 Task: In the Company fuji-tv.co.jp, Log call with description : 'Engaged in a call with a potential client interested in our expertise.'; Select call outcome: 'Busy '; Select call Direction: Inbound; Add date: '19 August, 2023' and time 10:30:AM. Logged in from softage.1@softage.net
Action: Mouse moved to (96, 63)
Screenshot: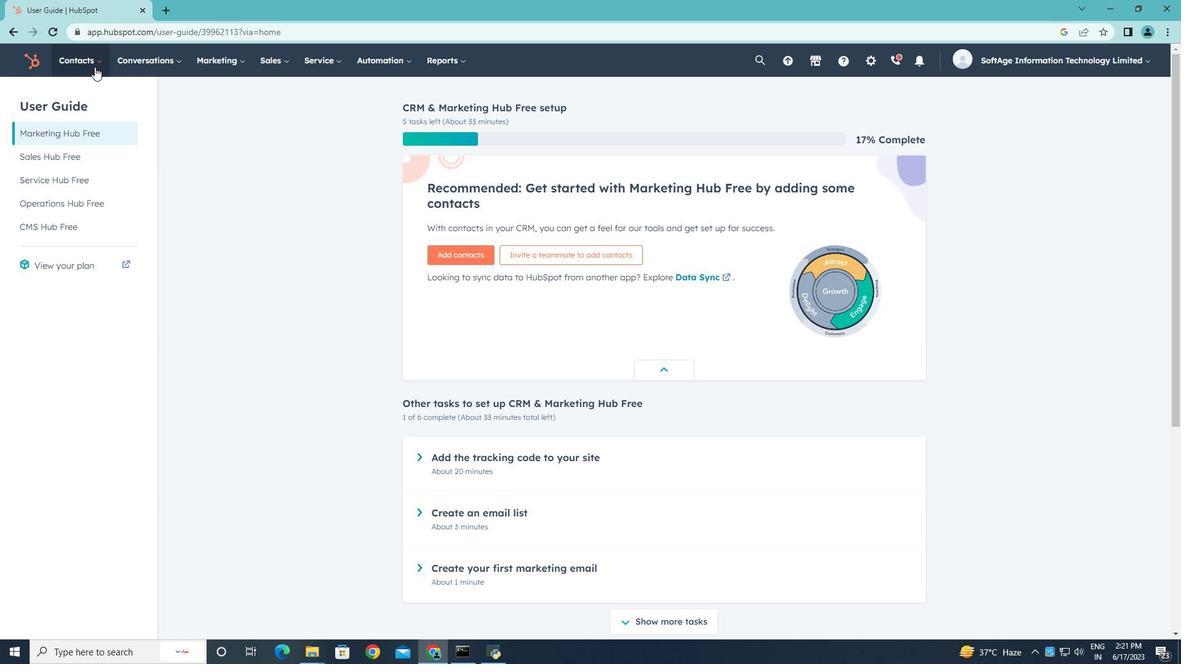 
Action: Mouse pressed left at (96, 63)
Screenshot: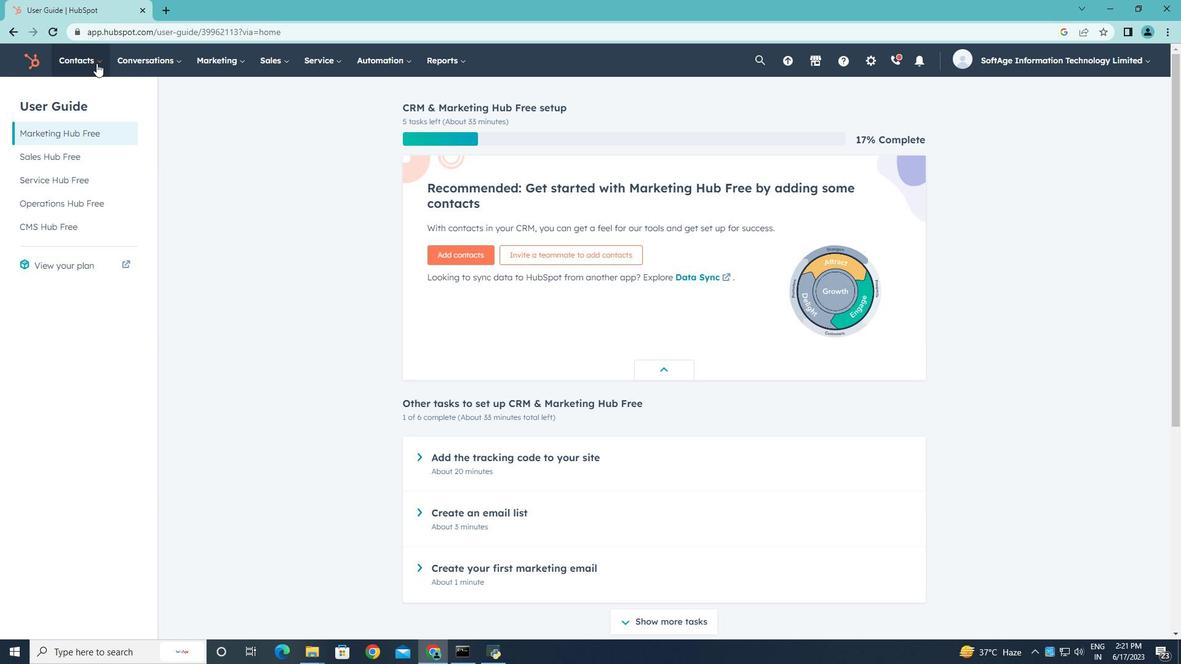 
Action: Mouse moved to (90, 115)
Screenshot: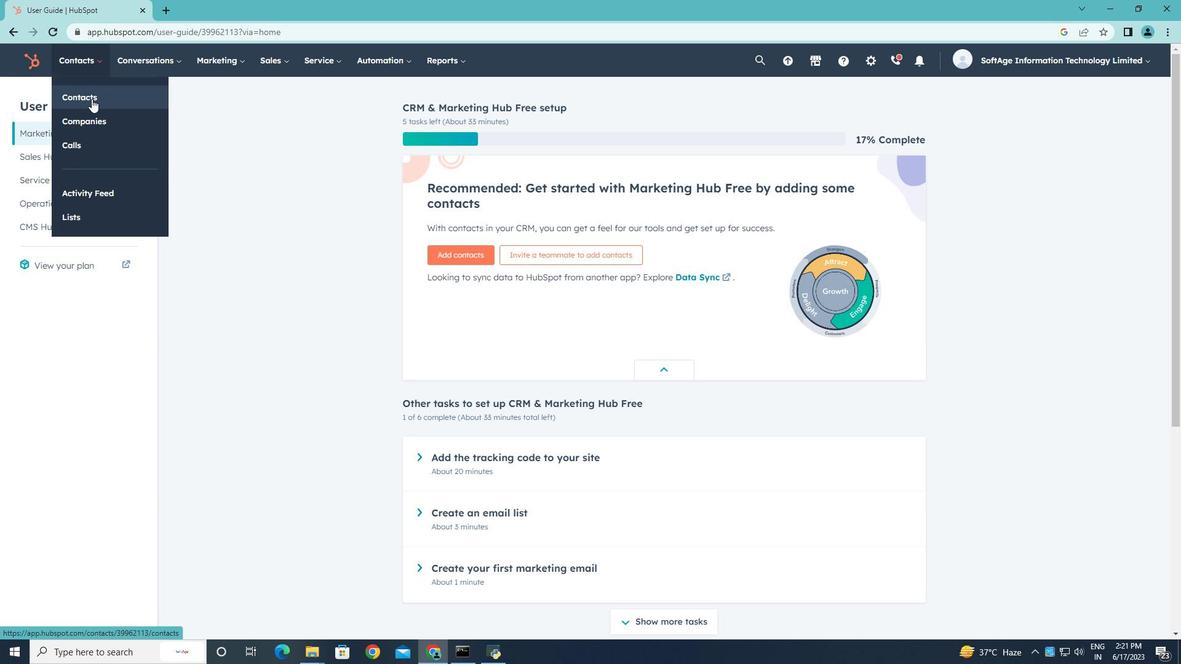 
Action: Mouse pressed left at (90, 115)
Screenshot: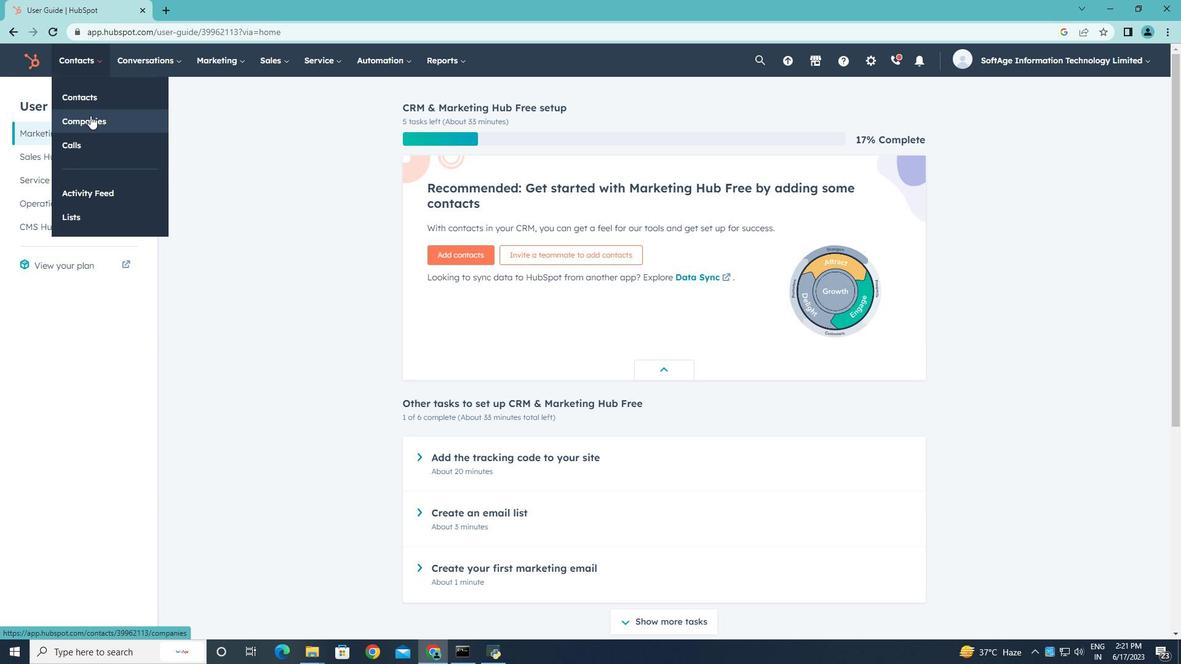 
Action: Mouse moved to (86, 201)
Screenshot: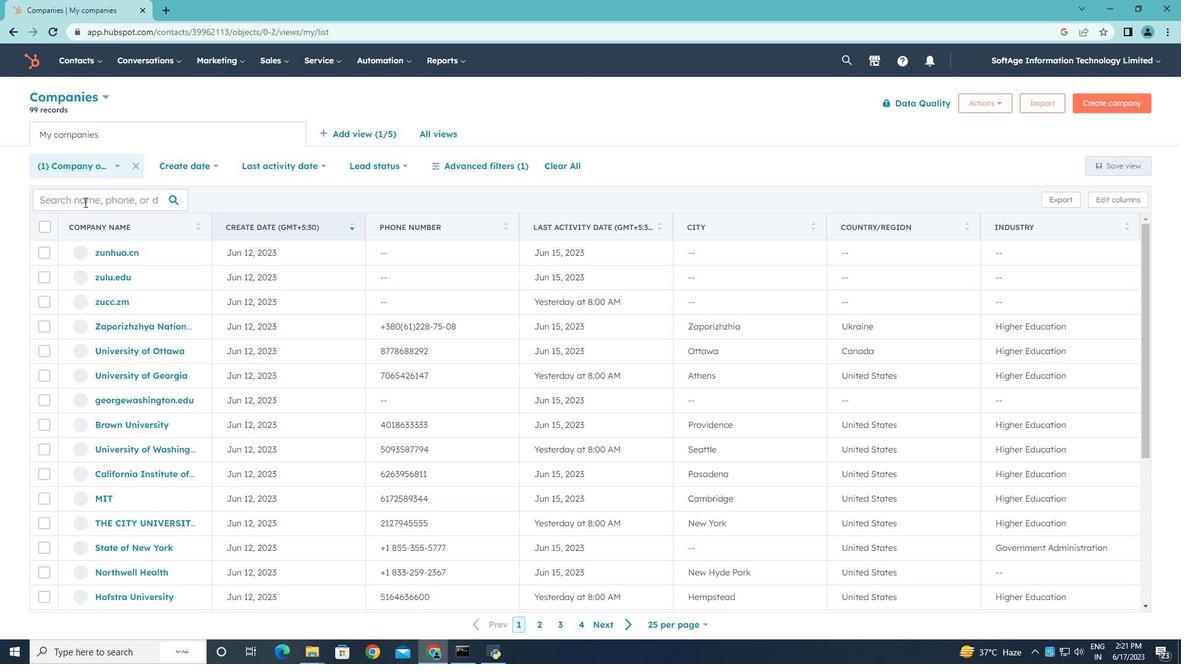 
Action: Mouse pressed left at (86, 201)
Screenshot: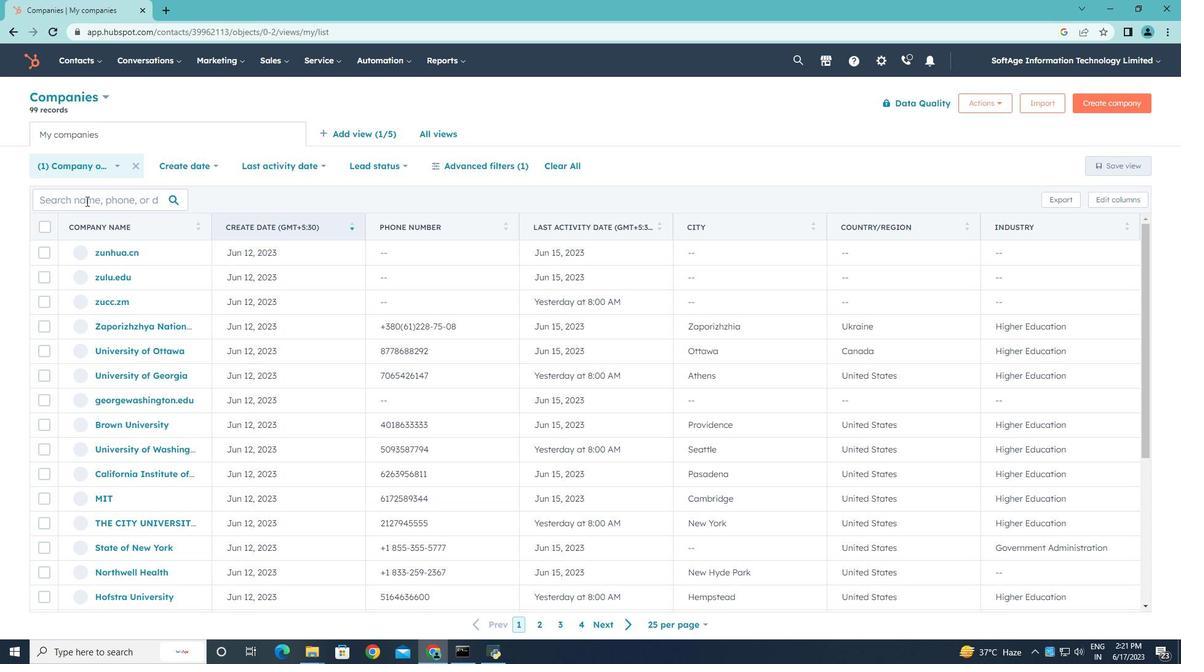 
Action: Key pressed fuji-tv.co.jp
Screenshot: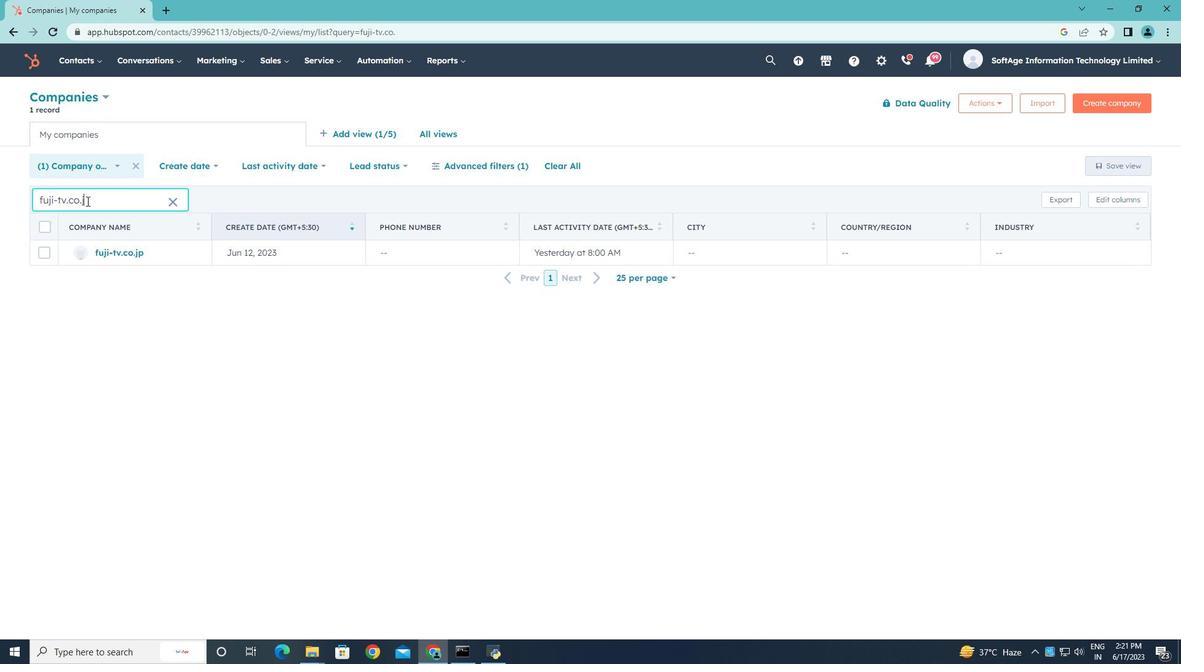 
Action: Mouse moved to (120, 252)
Screenshot: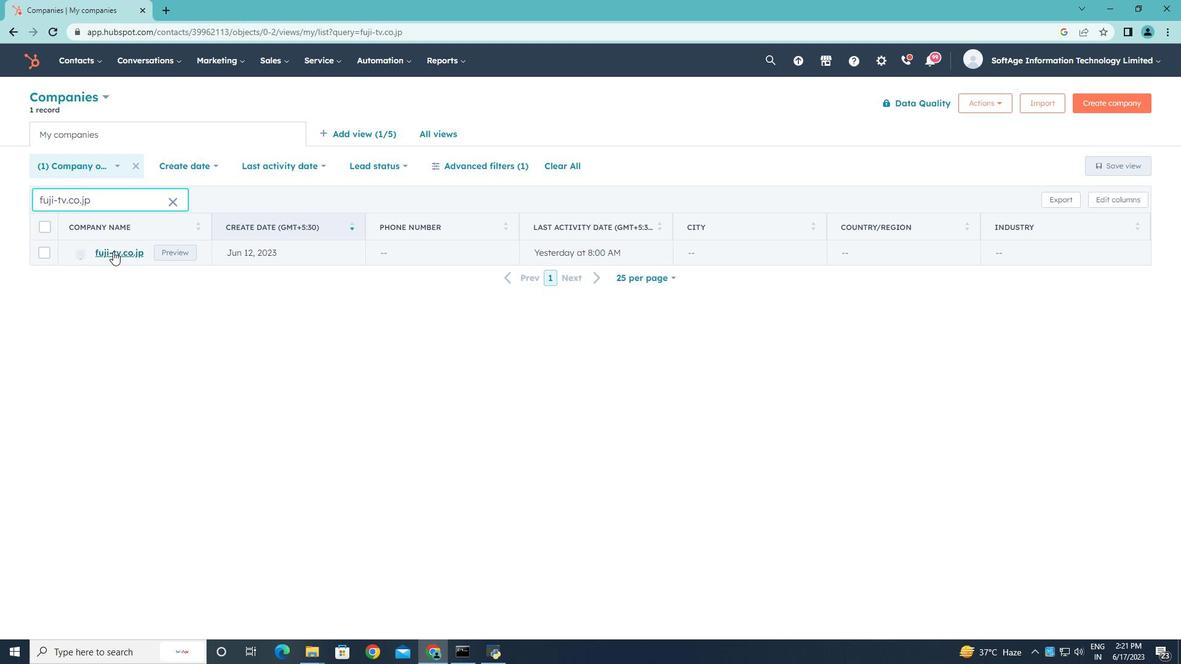 
Action: Mouse pressed left at (120, 252)
Screenshot: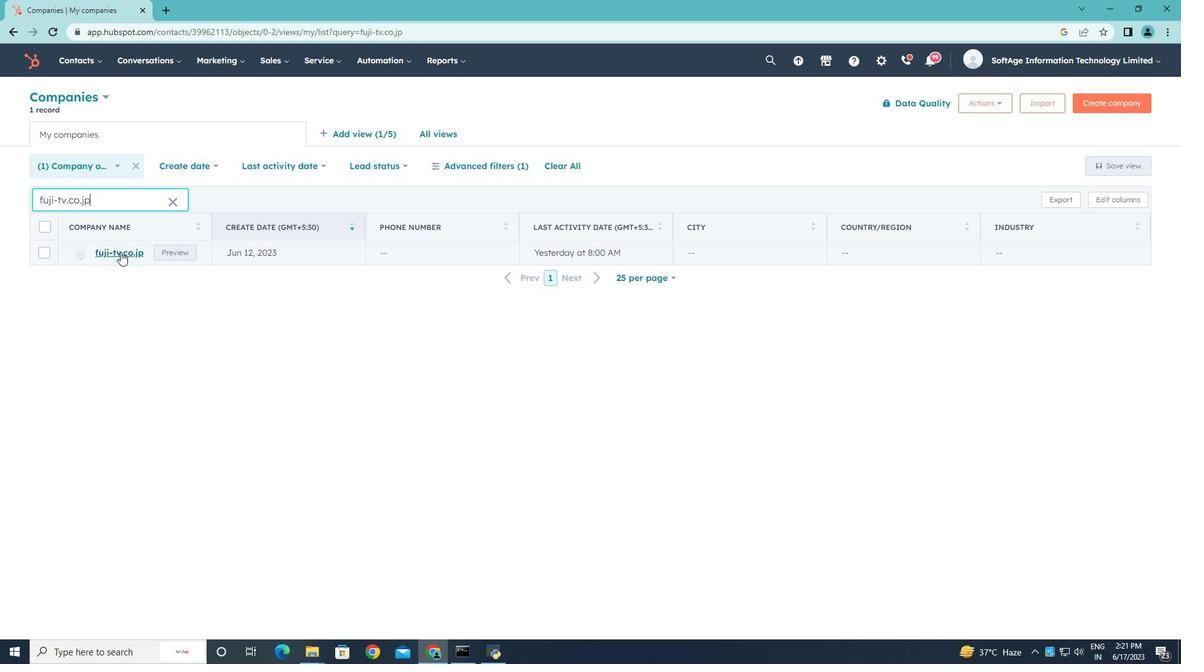 
Action: Mouse moved to (241, 205)
Screenshot: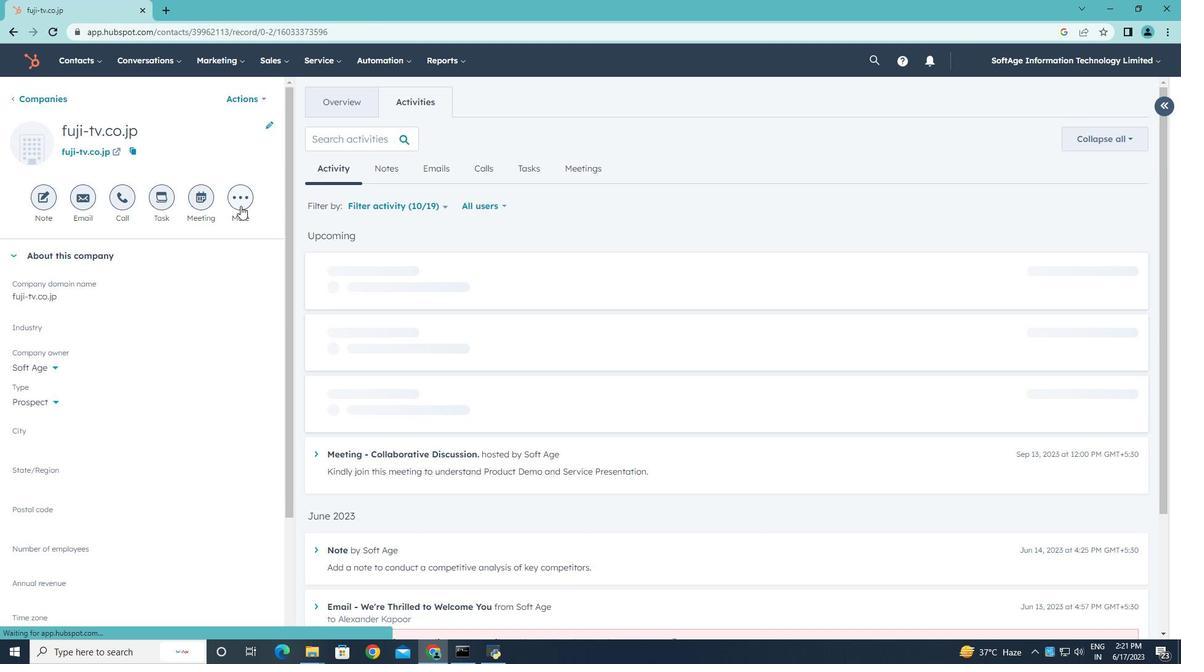 
Action: Mouse pressed left at (241, 205)
Screenshot: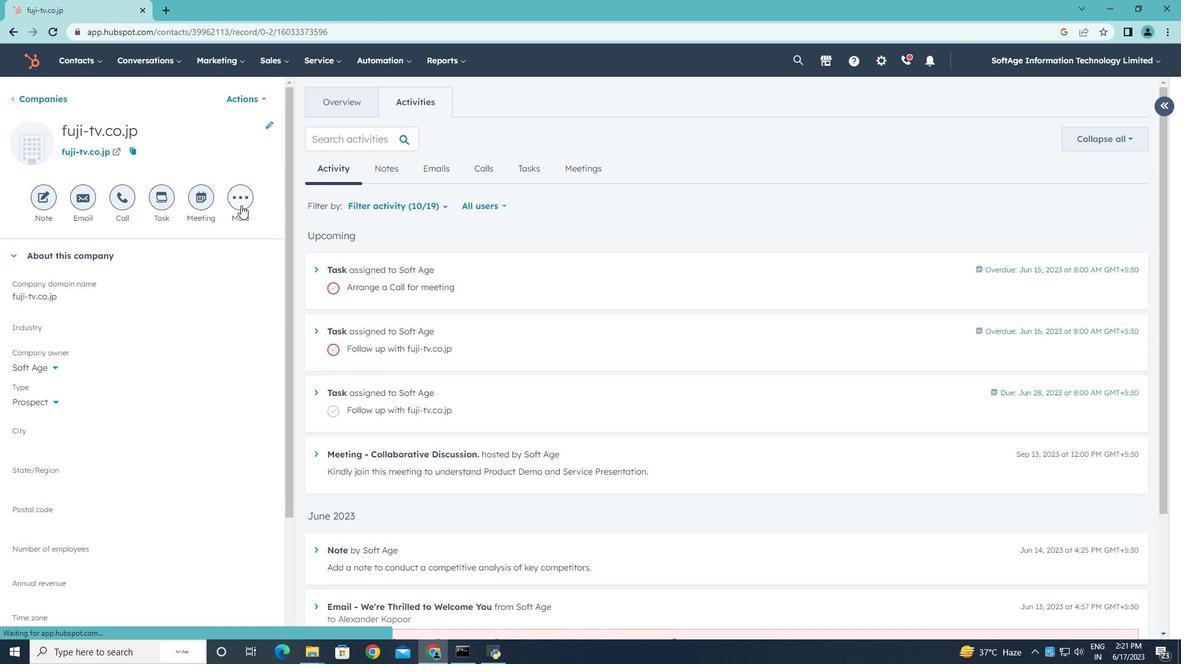 
Action: Mouse moved to (226, 300)
Screenshot: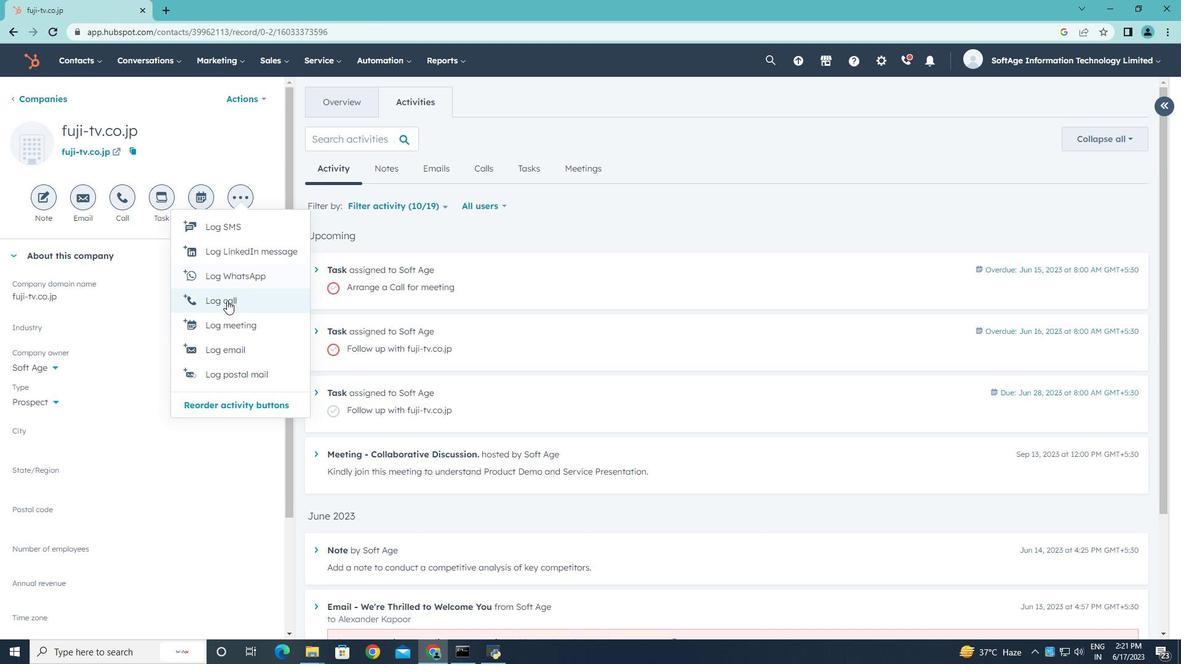 
Action: Mouse pressed left at (226, 300)
Screenshot: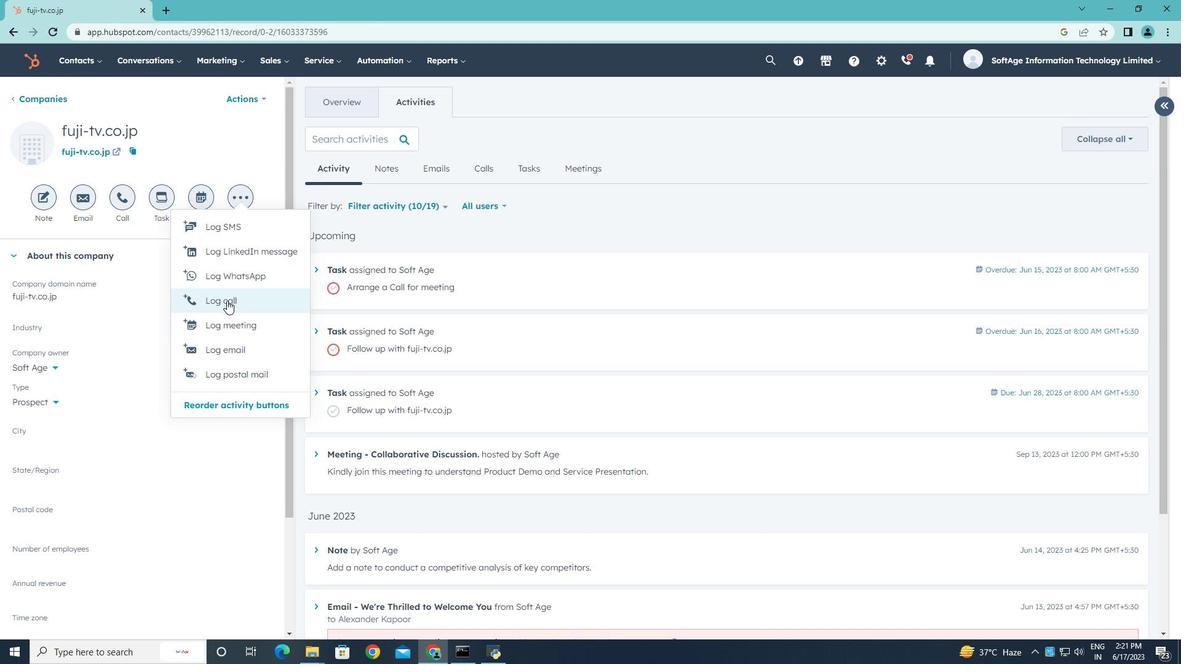 
Action: Key pressed <Key.shift>Engaged<Key.space>in<Key.space>a<Key.space>call<Key.space>with<Key.space>a<Key.space>potential<Key.space>client<Key.space>interested<Key.space>in<Key.space>our<Key.space>expertise.
Screenshot: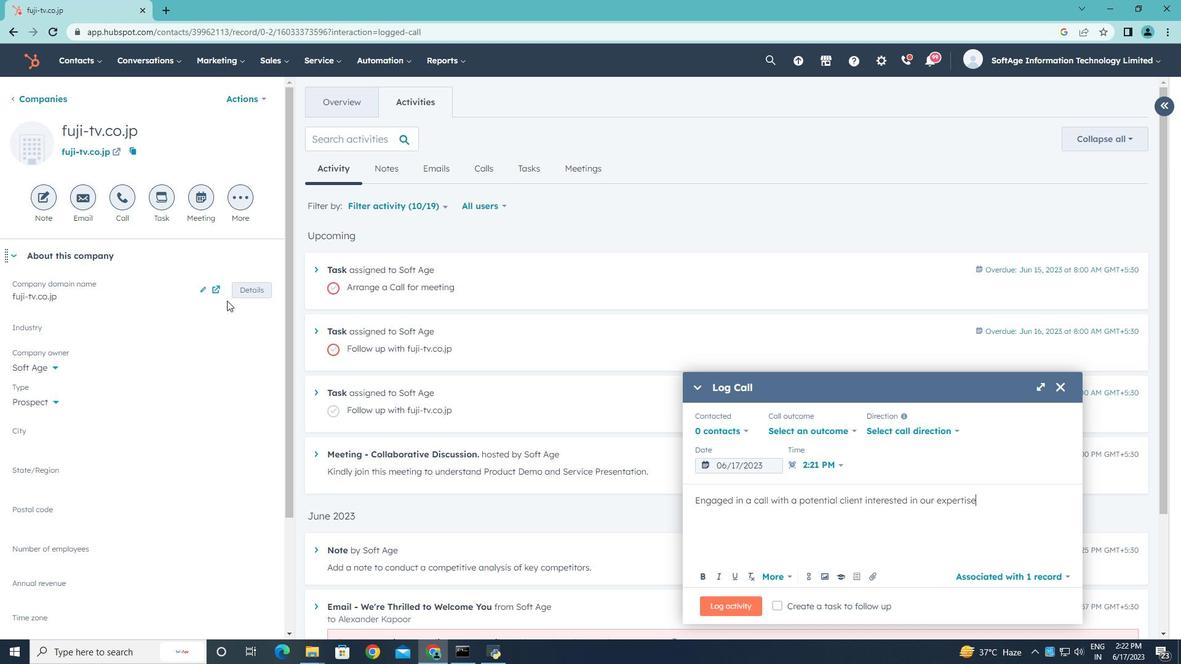 
Action: Mouse moved to (851, 429)
Screenshot: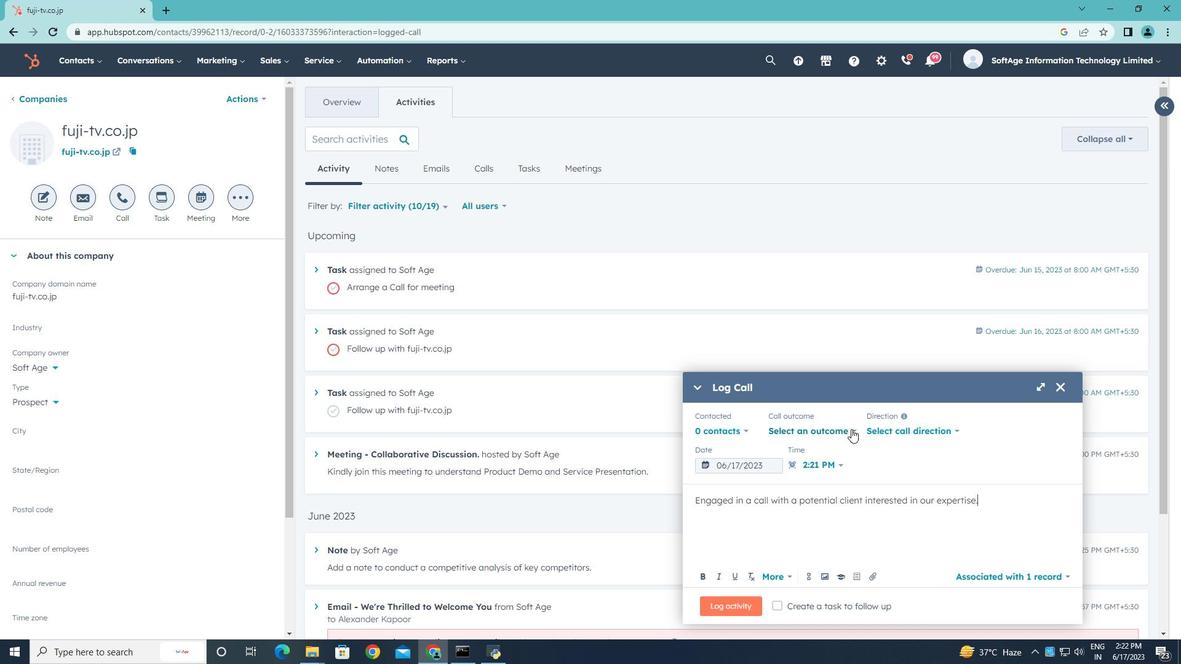 
Action: Mouse pressed left at (851, 429)
Screenshot: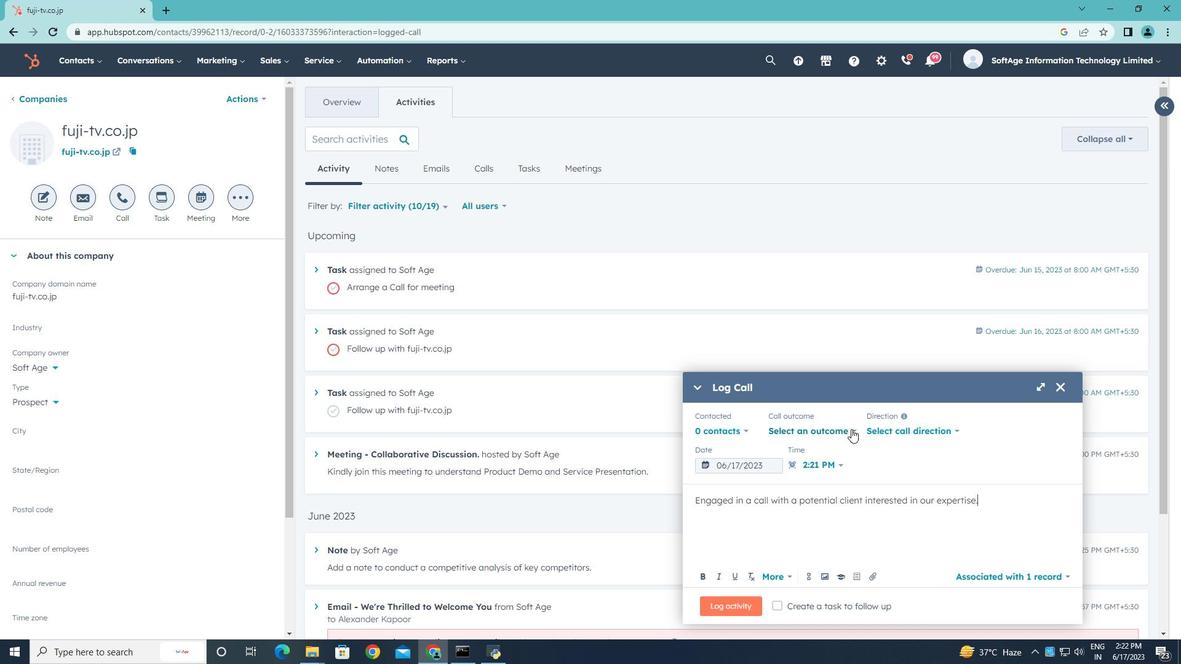 
Action: Mouse moved to (822, 461)
Screenshot: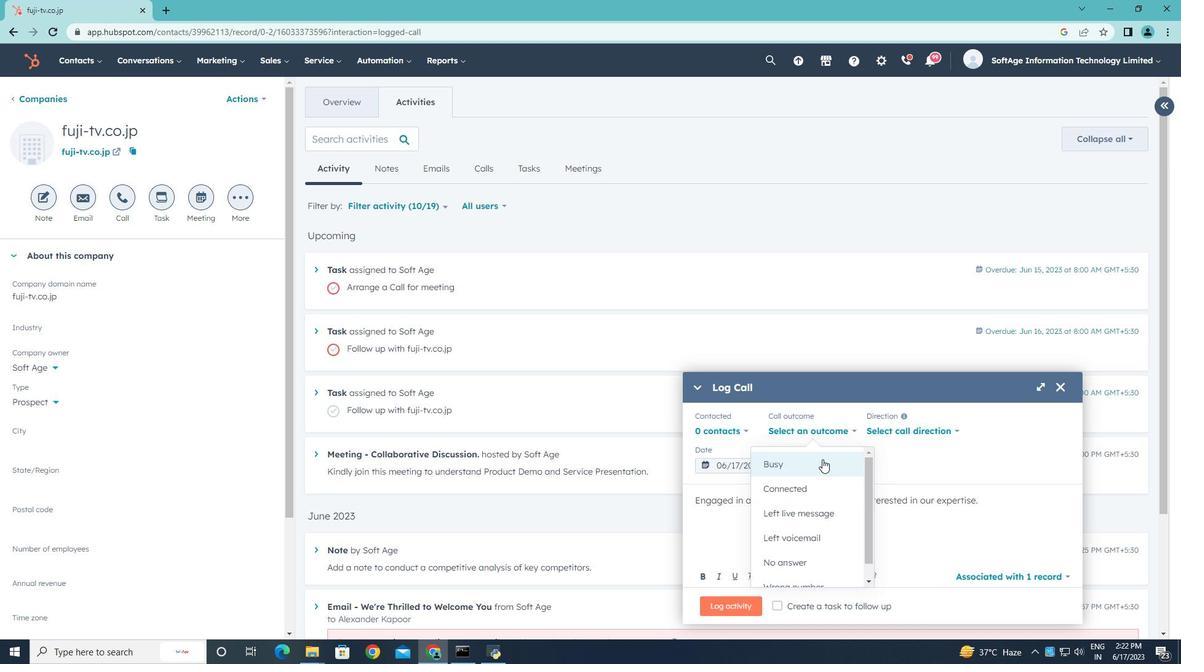 
Action: Mouse pressed left at (822, 461)
Screenshot: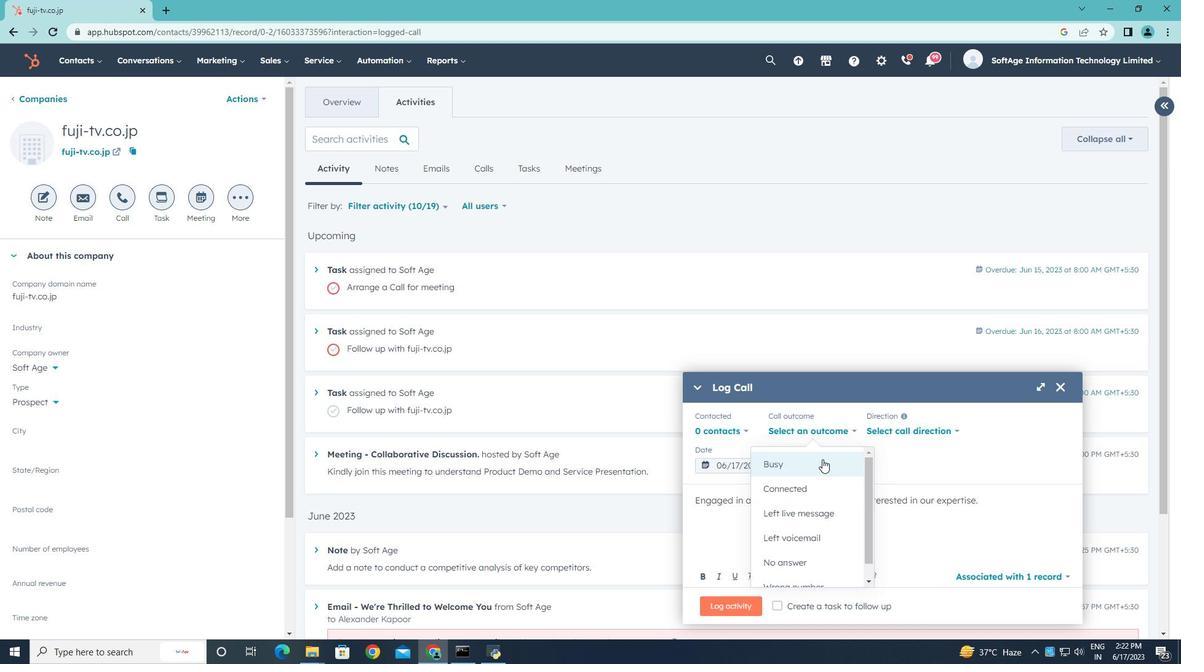 
Action: Mouse moved to (898, 431)
Screenshot: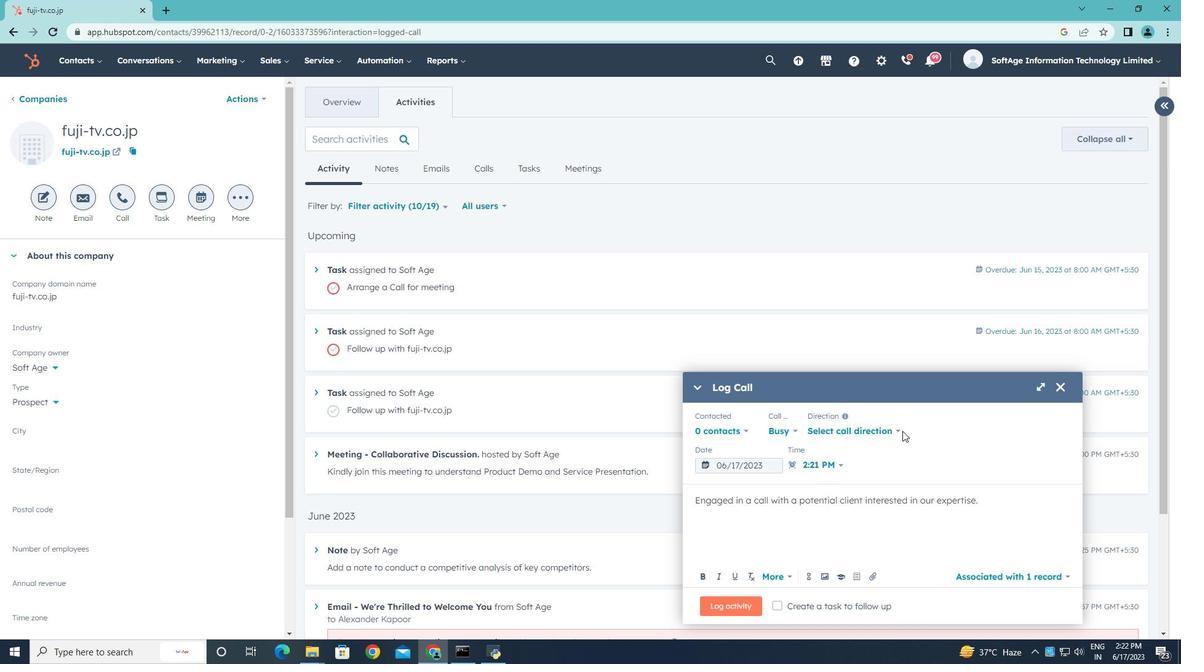 
Action: Mouse pressed left at (898, 431)
Screenshot: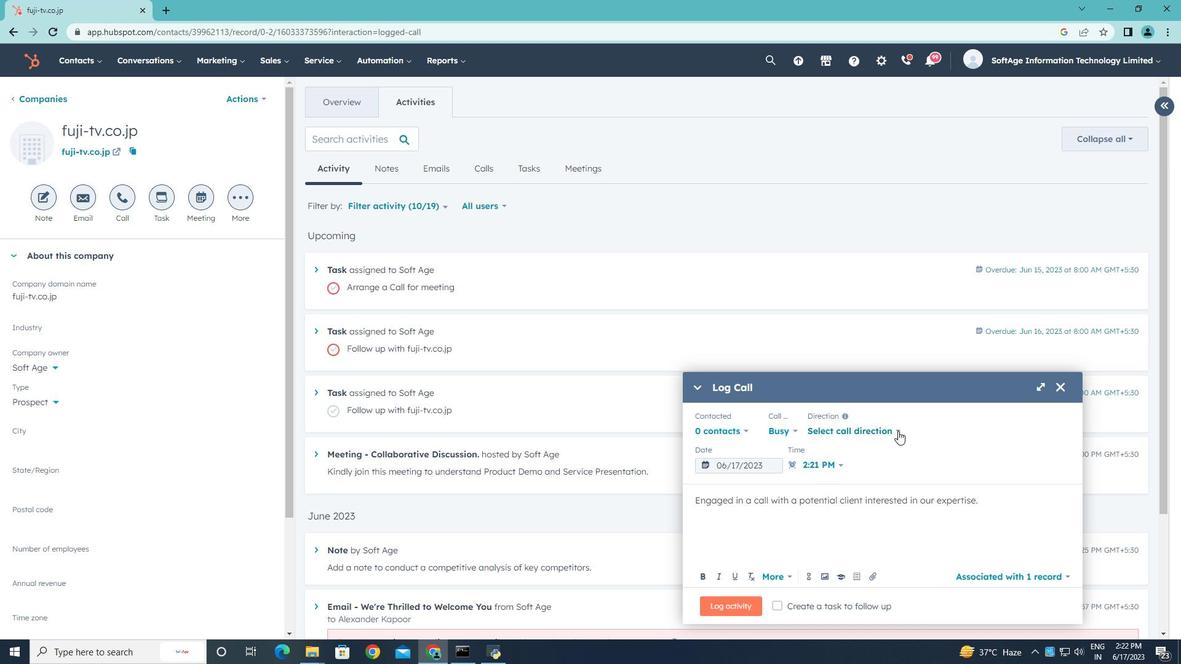 
Action: Mouse moved to (869, 467)
Screenshot: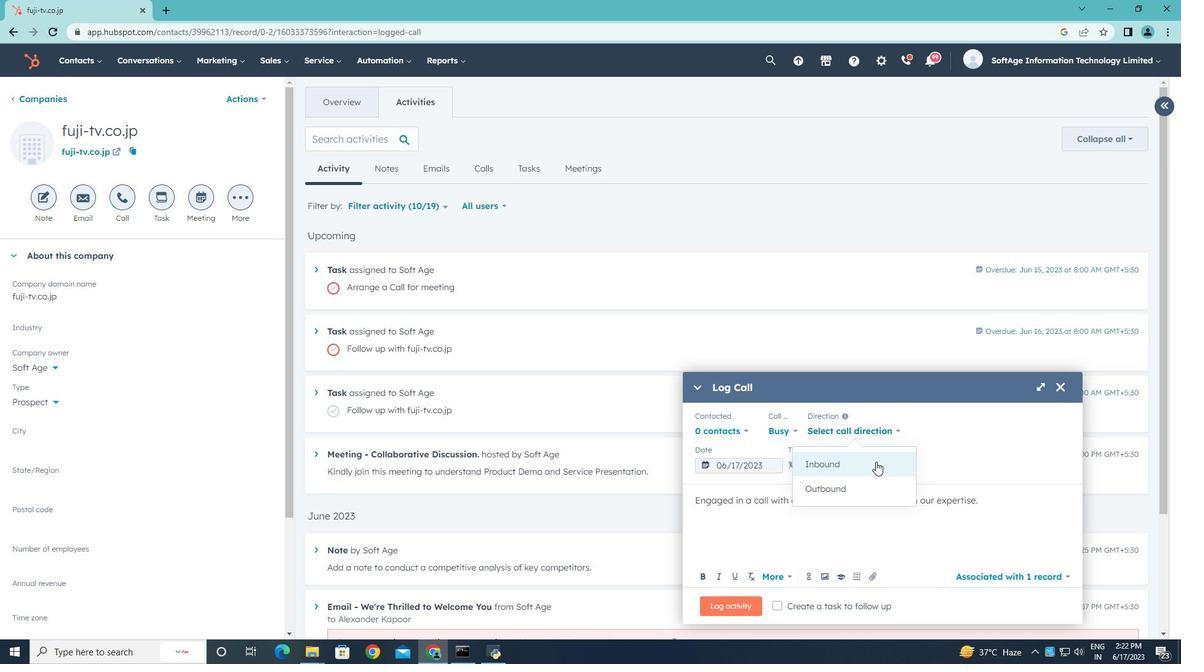 
Action: Mouse pressed left at (869, 467)
Screenshot: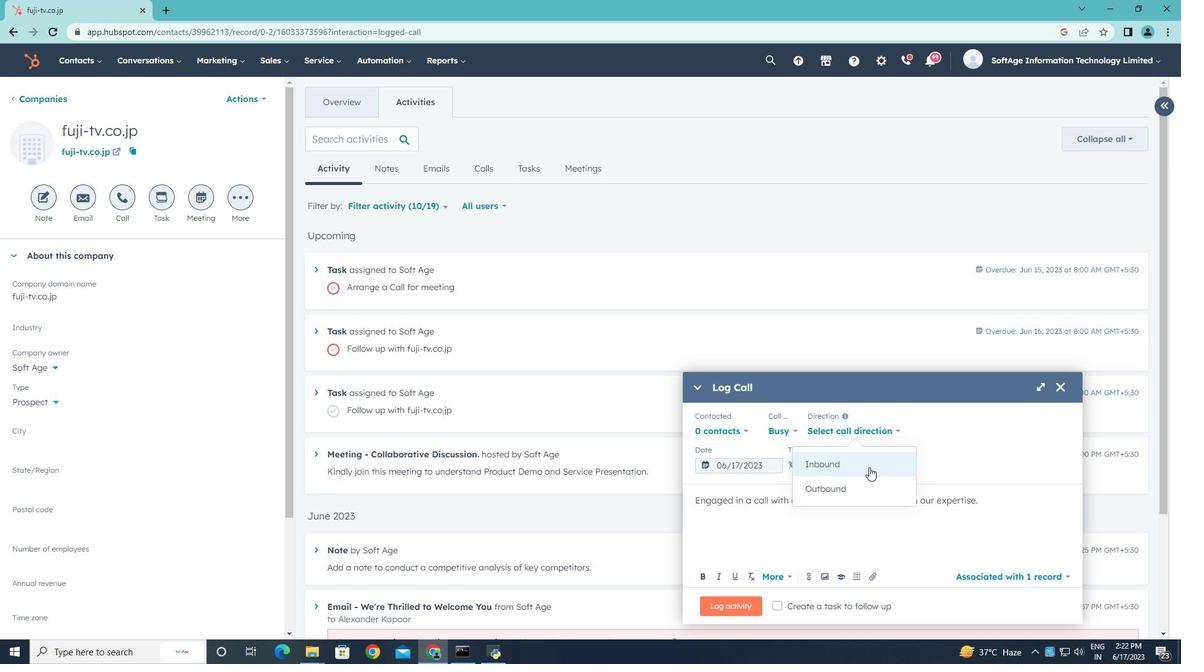 
Action: Mouse moved to (947, 434)
Screenshot: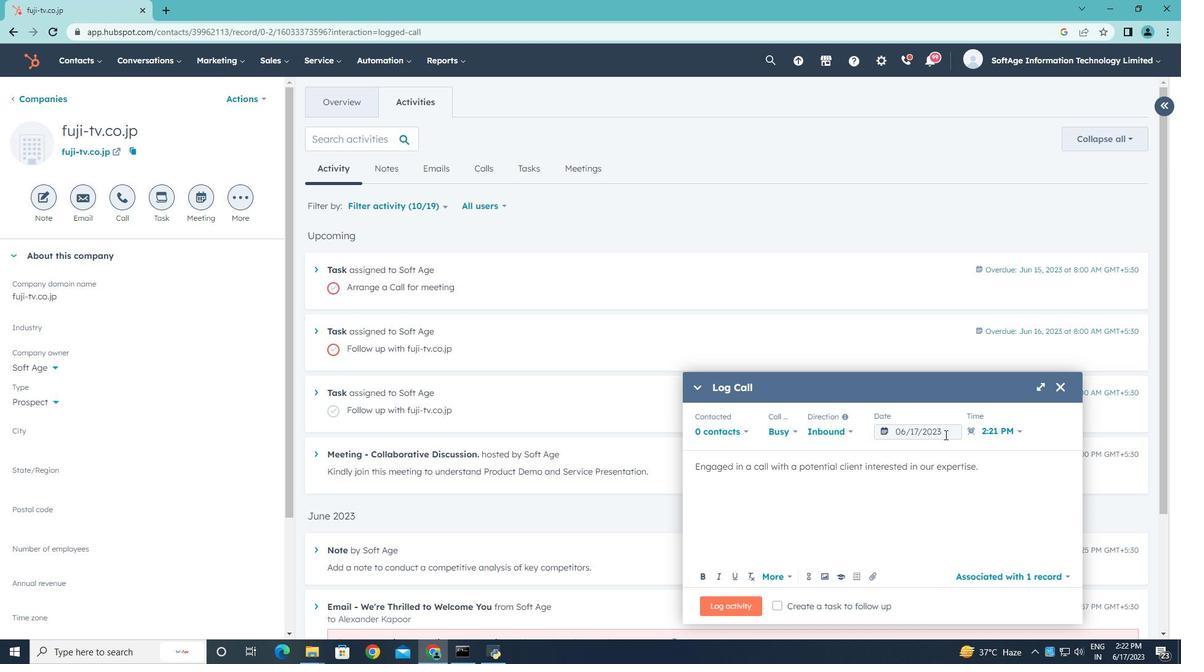 
Action: Mouse pressed left at (947, 434)
Screenshot: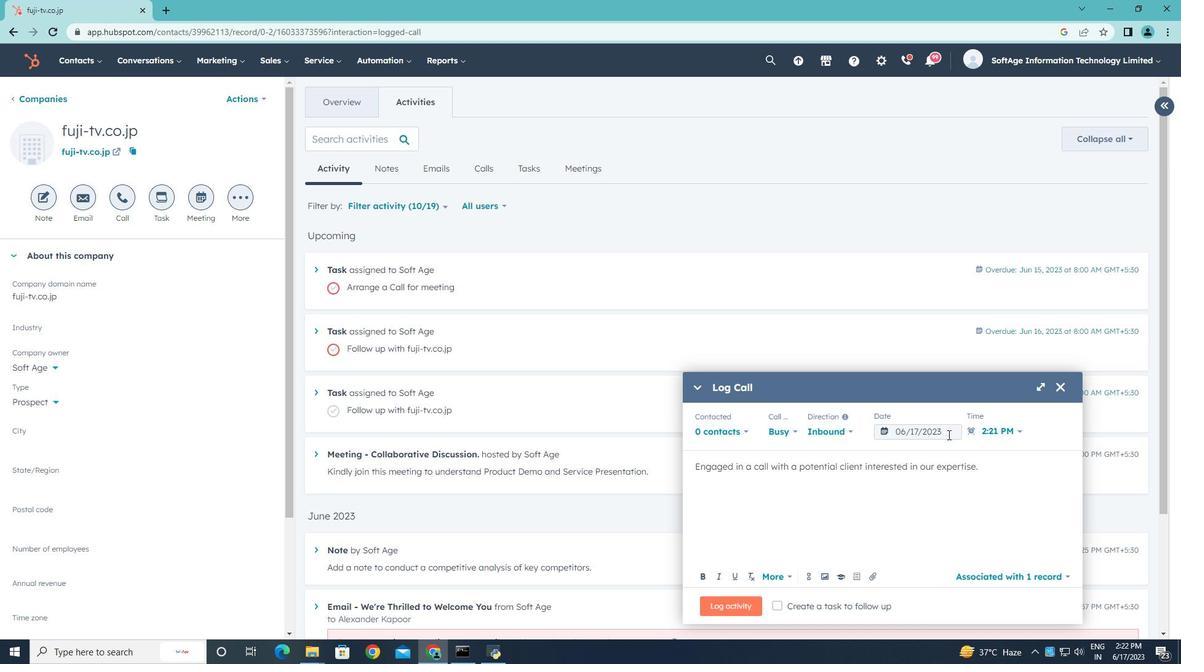 
Action: Mouse moved to (1033, 234)
Screenshot: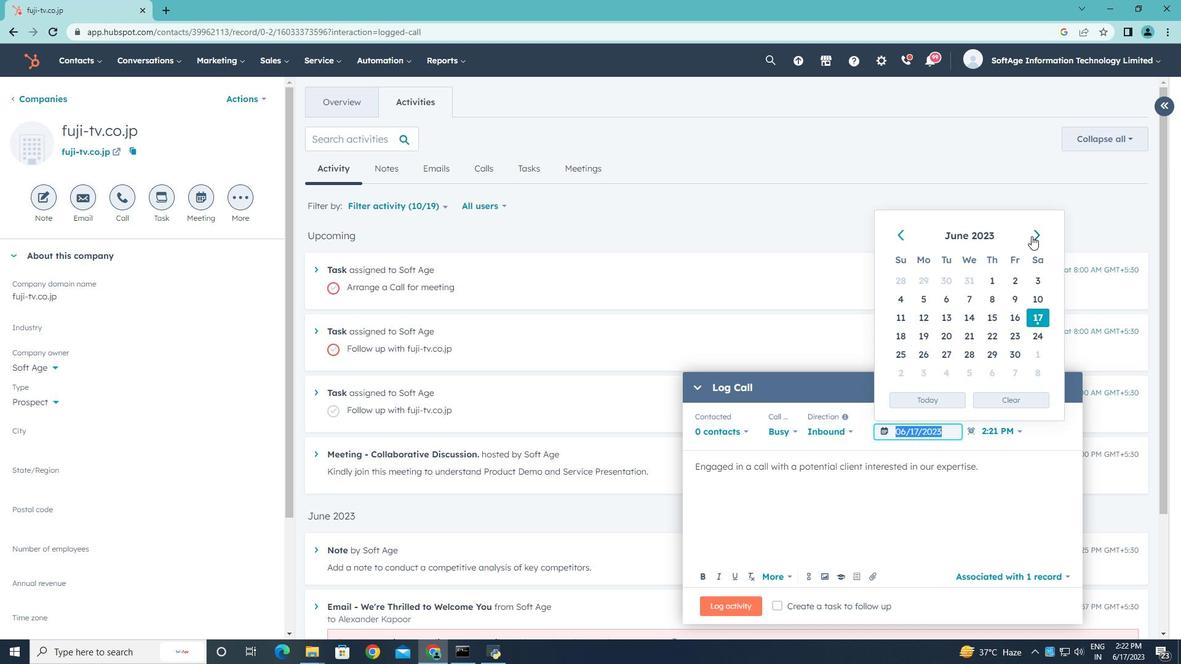 
Action: Mouse pressed left at (1033, 234)
Screenshot: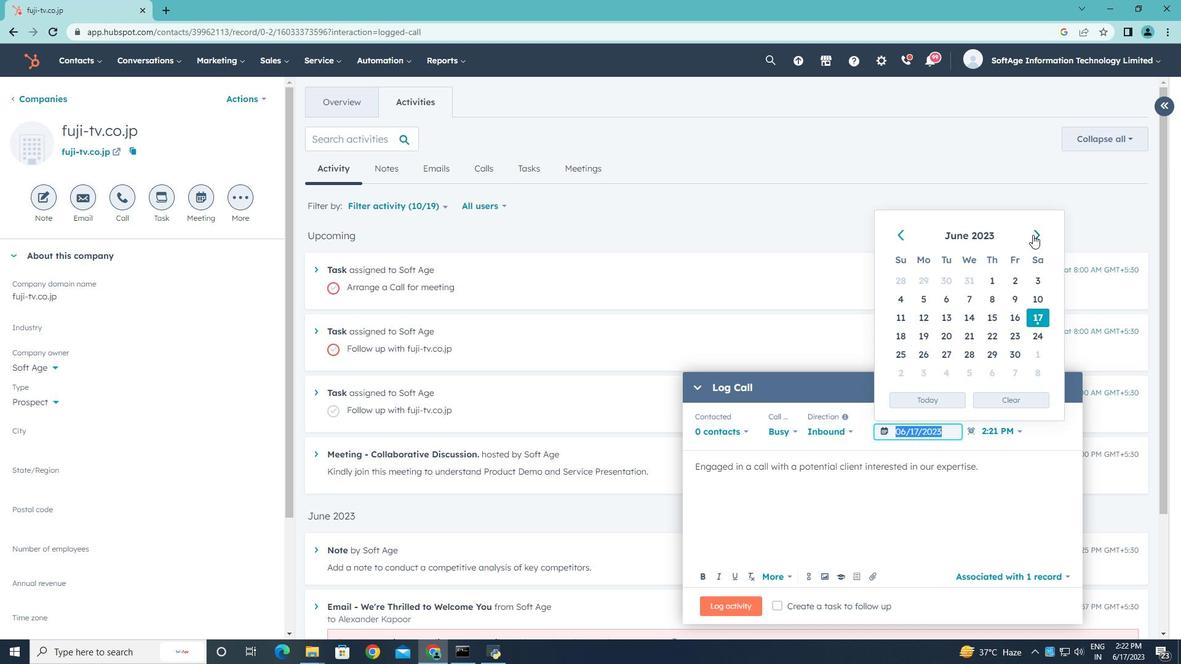 
Action: Mouse moved to (1033, 234)
Screenshot: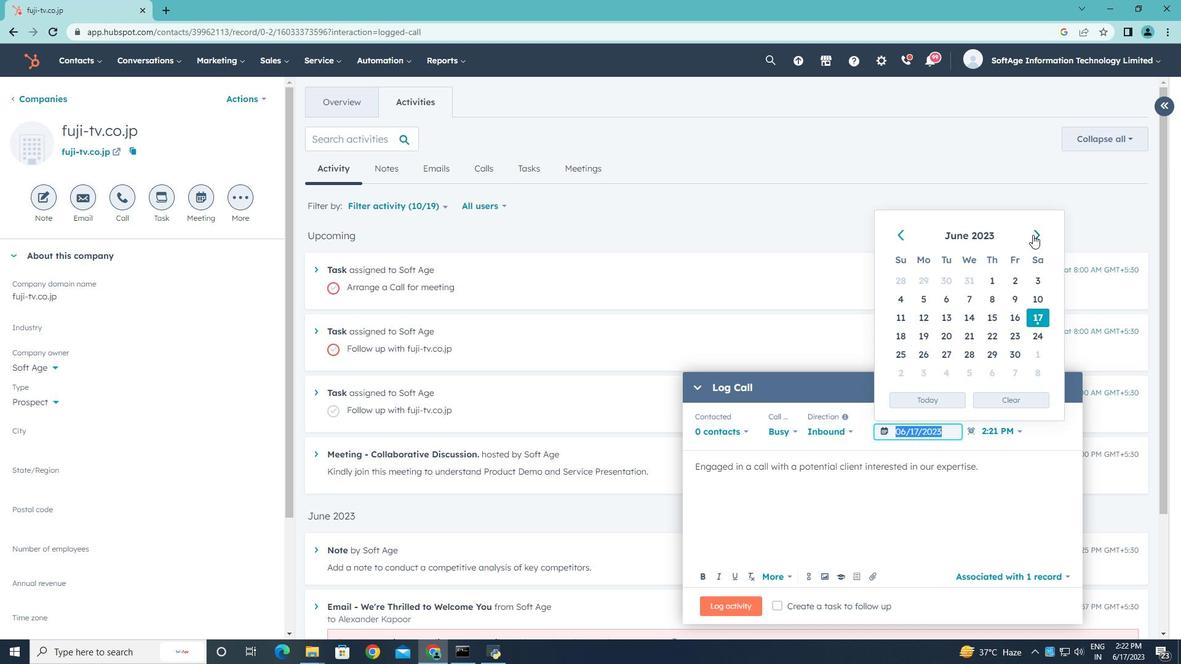 
Action: Mouse pressed left at (1033, 234)
Screenshot: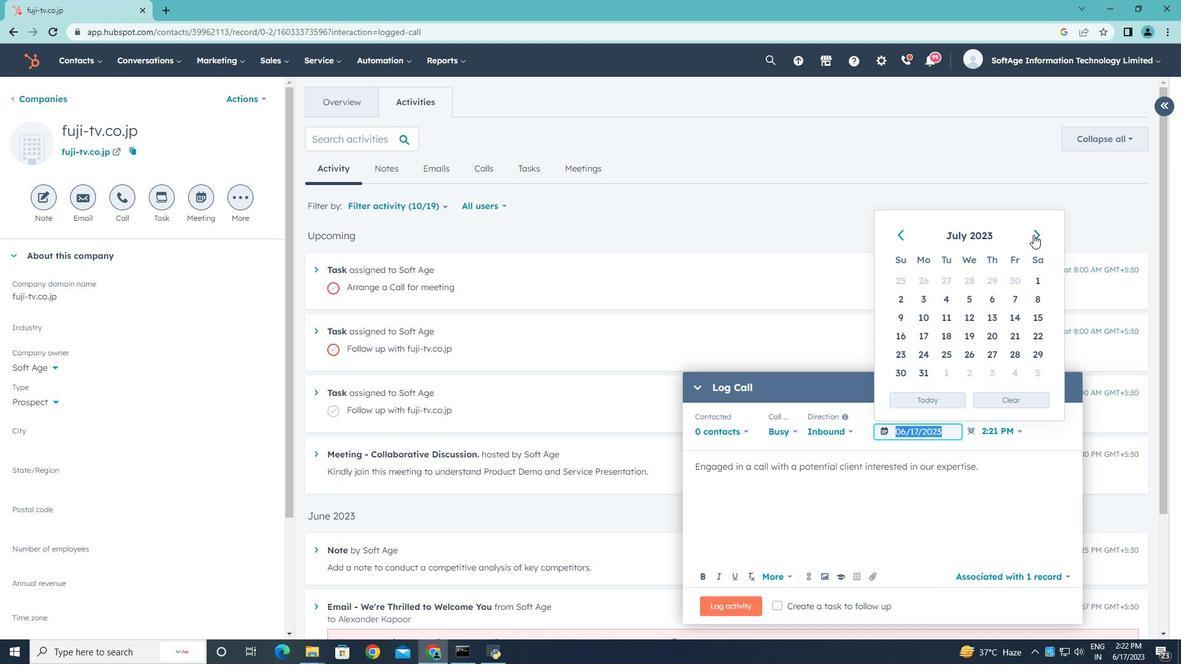 
Action: Mouse moved to (1042, 319)
Screenshot: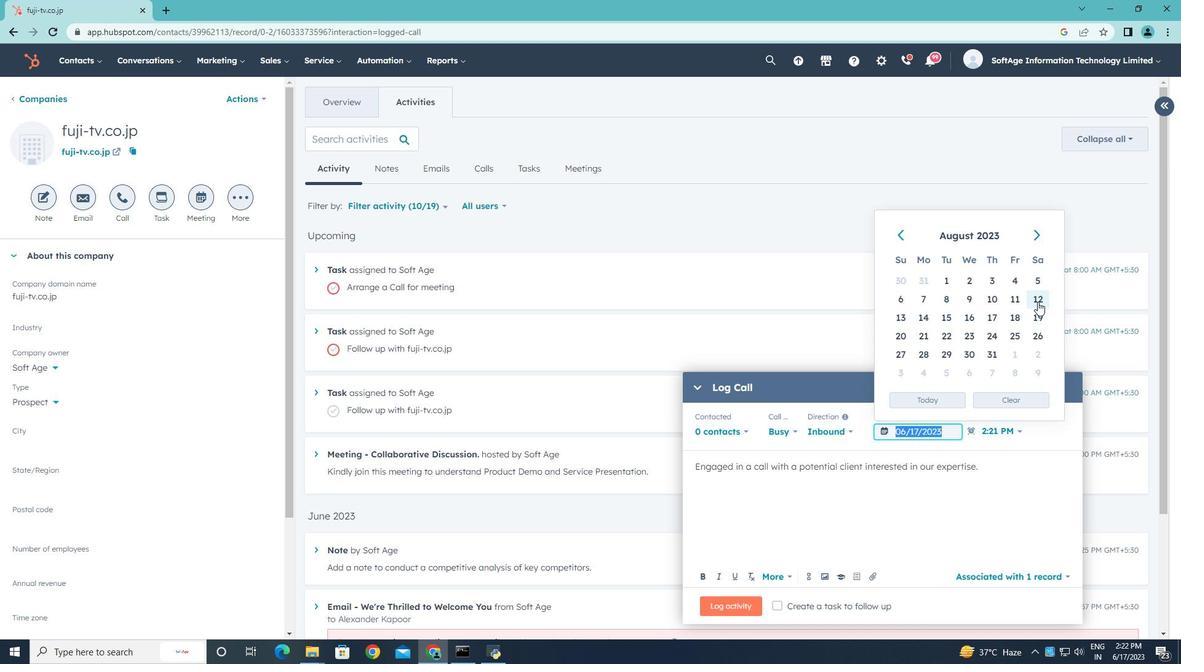 
Action: Mouse pressed left at (1042, 319)
Screenshot: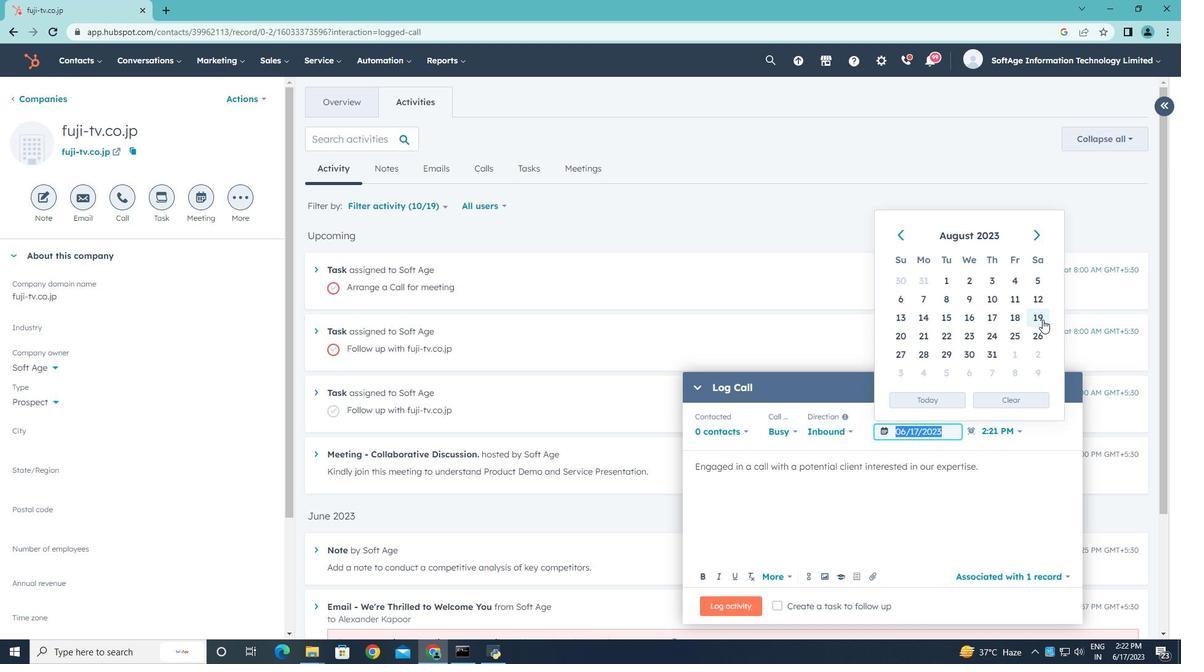 
Action: Mouse moved to (1019, 431)
Screenshot: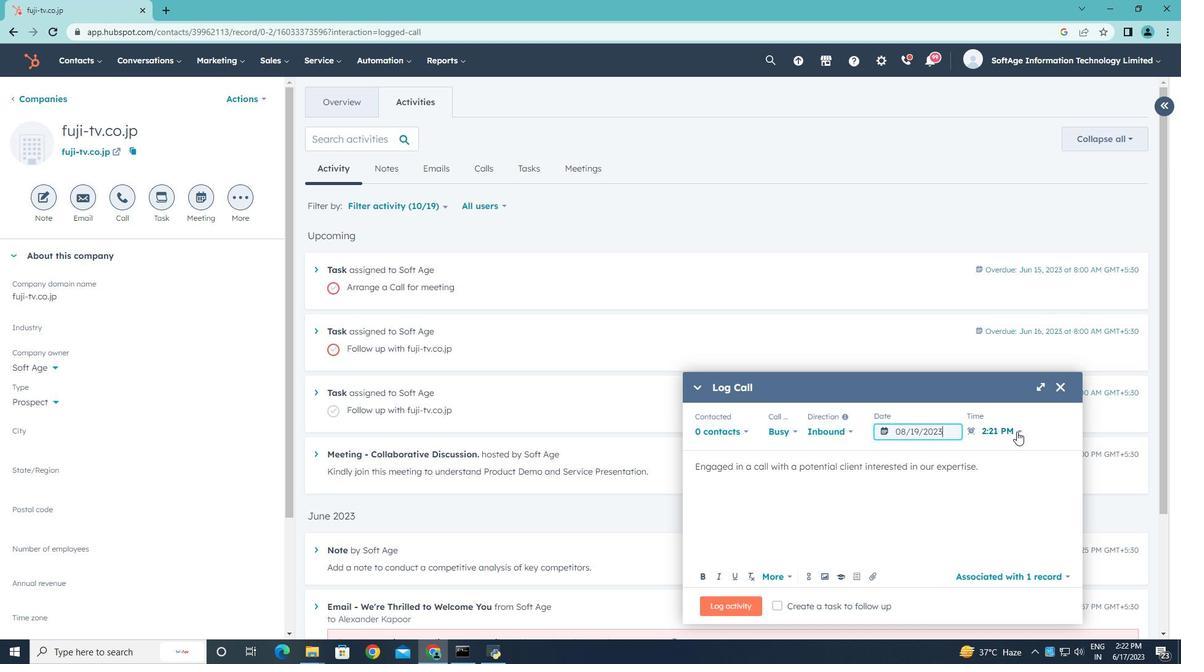 
Action: Mouse pressed left at (1019, 431)
Screenshot: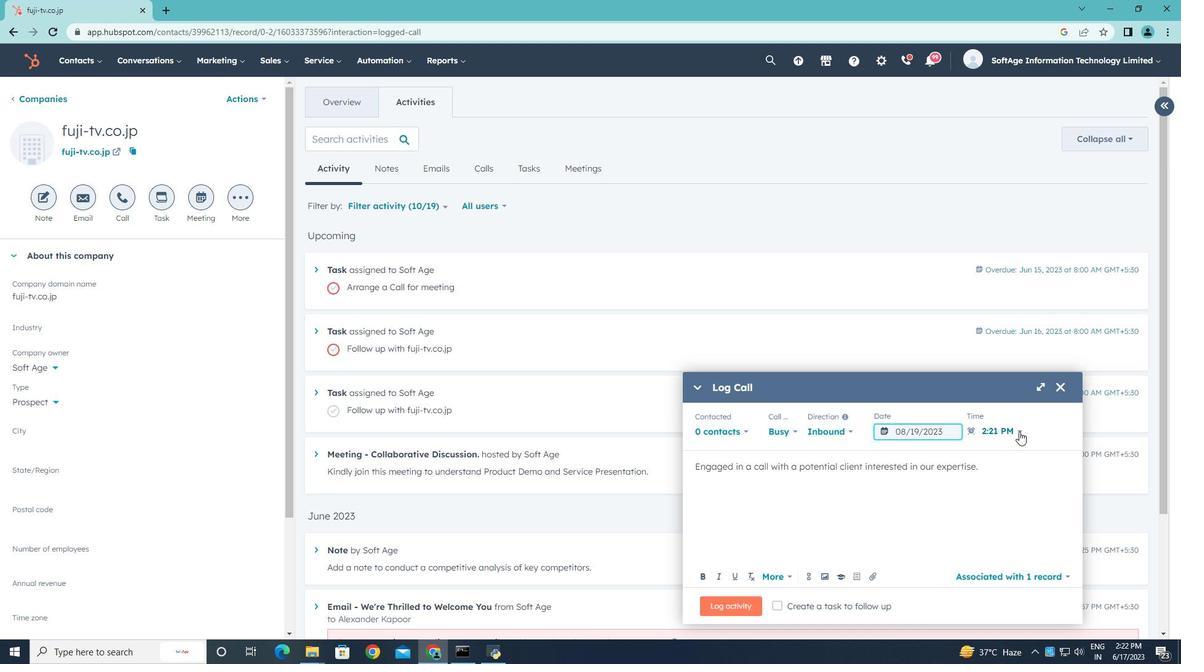 
Action: Mouse moved to (996, 518)
Screenshot: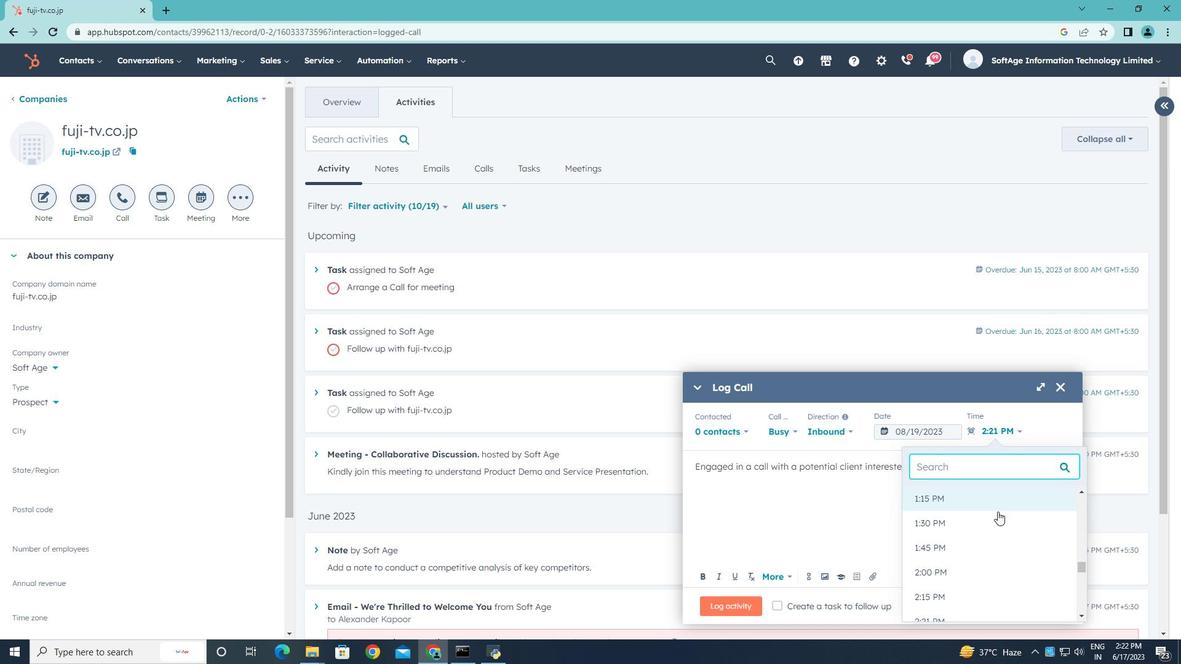 
Action: Mouse scrolled (996, 519) with delta (0, 0)
Screenshot: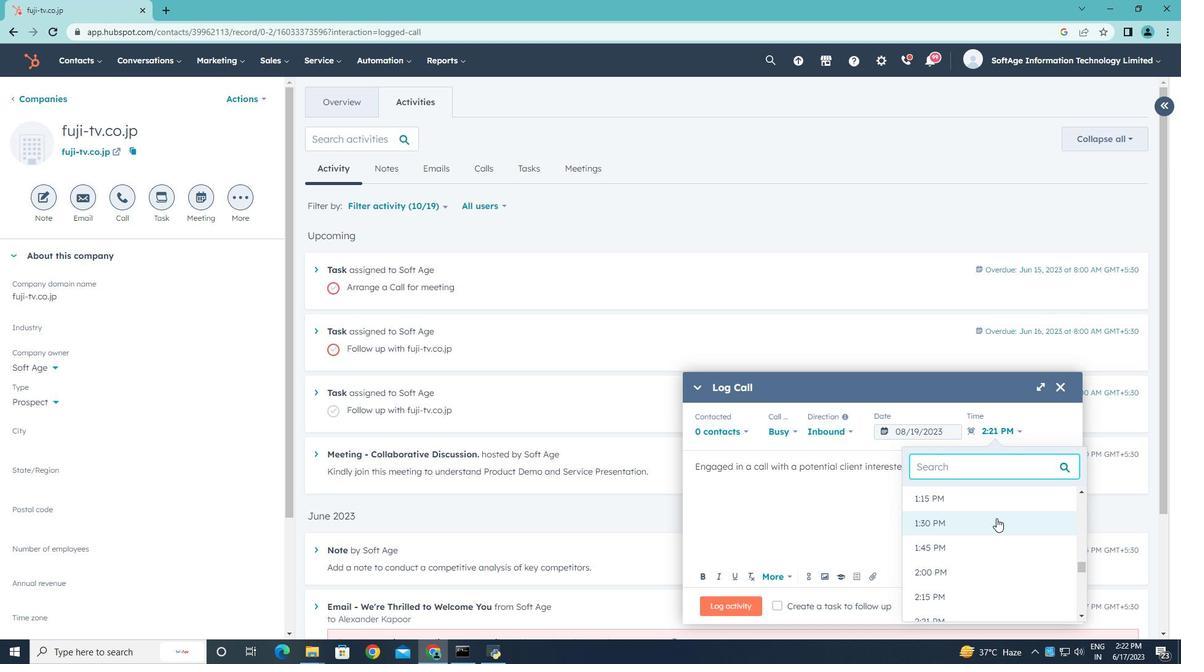 
Action: Mouse scrolled (996, 519) with delta (0, 0)
Screenshot: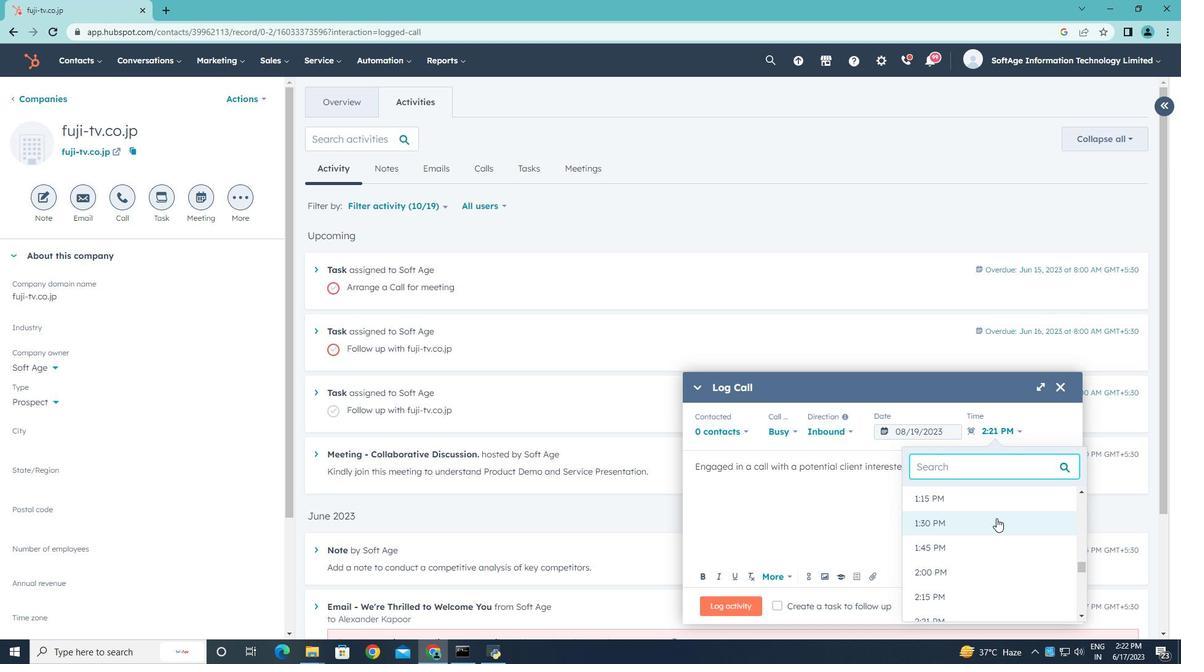 
Action: Mouse scrolled (996, 519) with delta (0, 0)
Screenshot: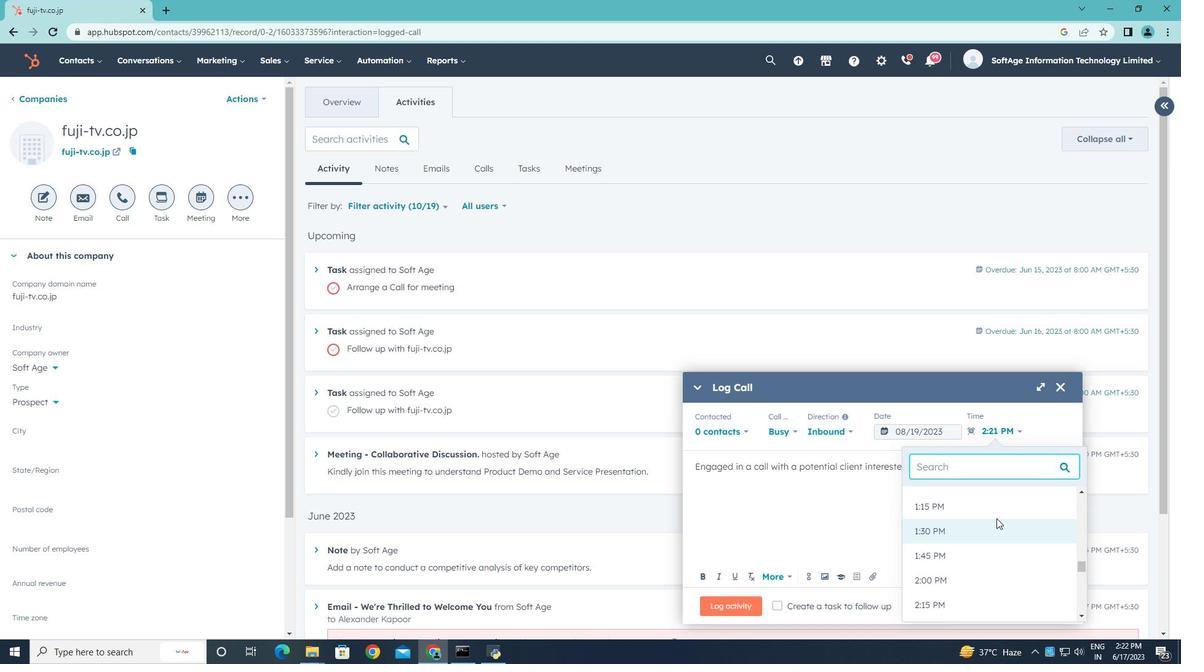 
Action: Mouse scrolled (996, 519) with delta (0, 0)
Screenshot: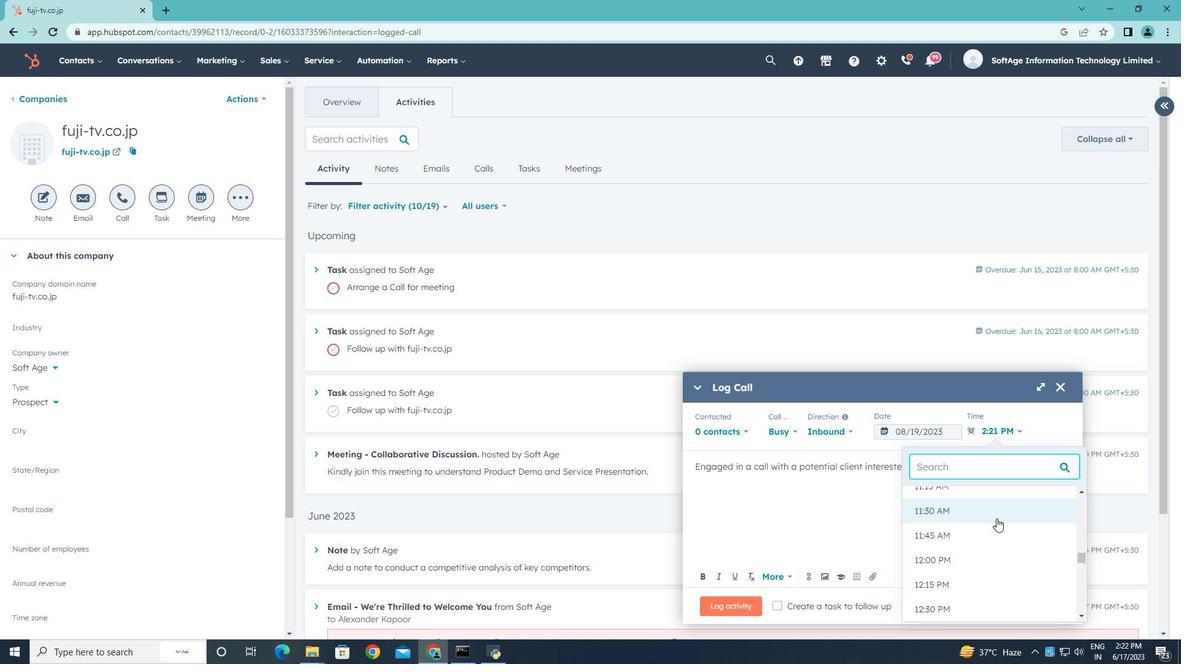 
Action: Mouse scrolled (996, 519) with delta (0, 0)
Screenshot: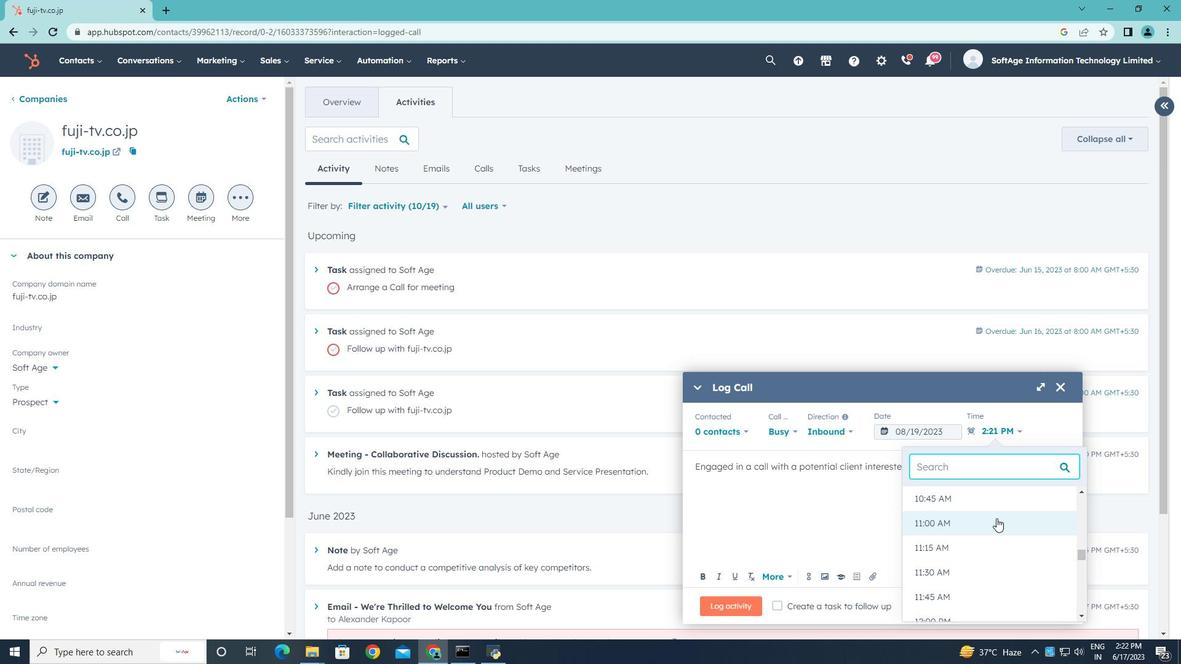 
Action: Mouse moved to (981, 540)
Screenshot: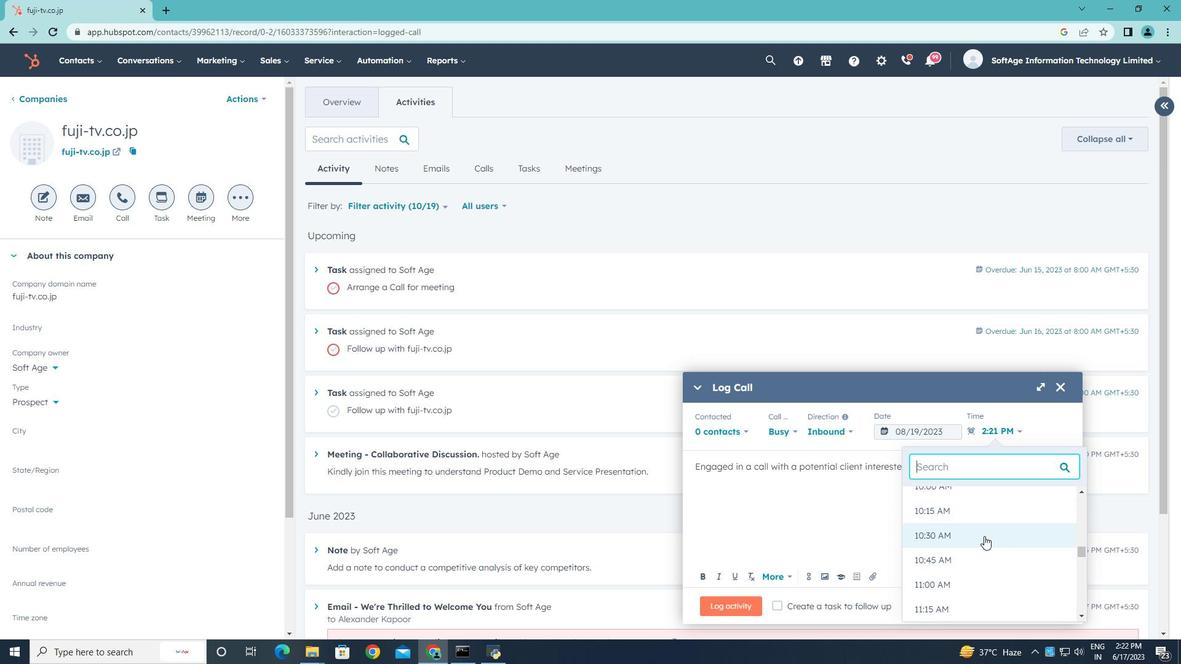 
Action: Mouse pressed left at (981, 540)
Screenshot: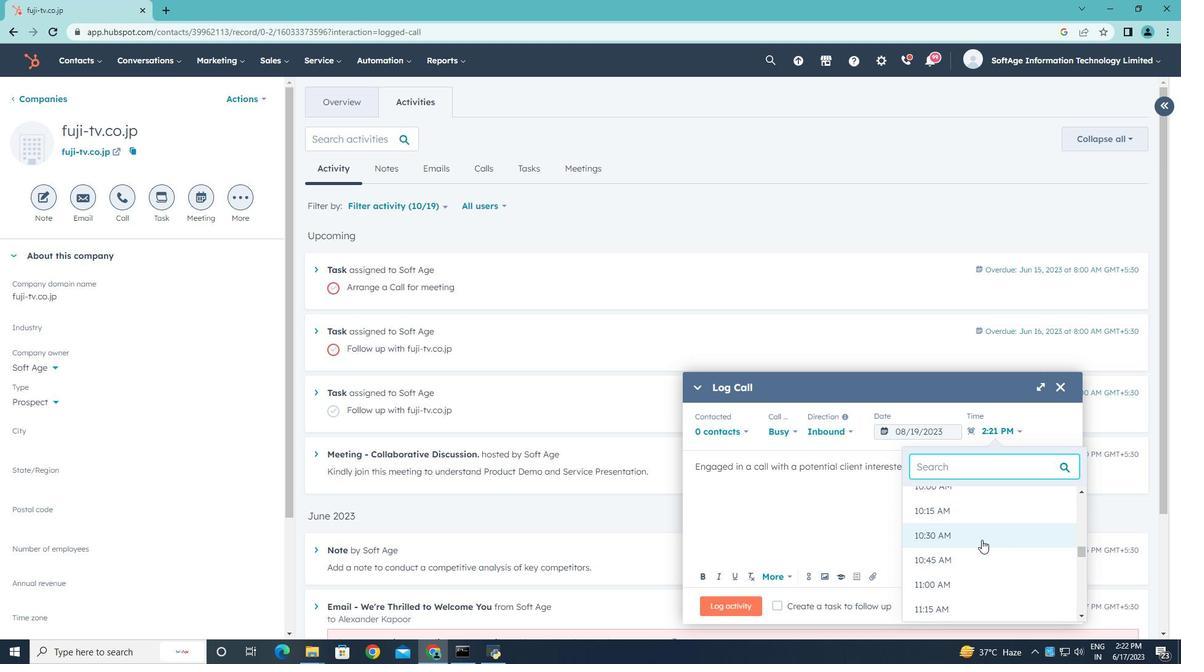 
Action: Mouse moved to (724, 604)
Screenshot: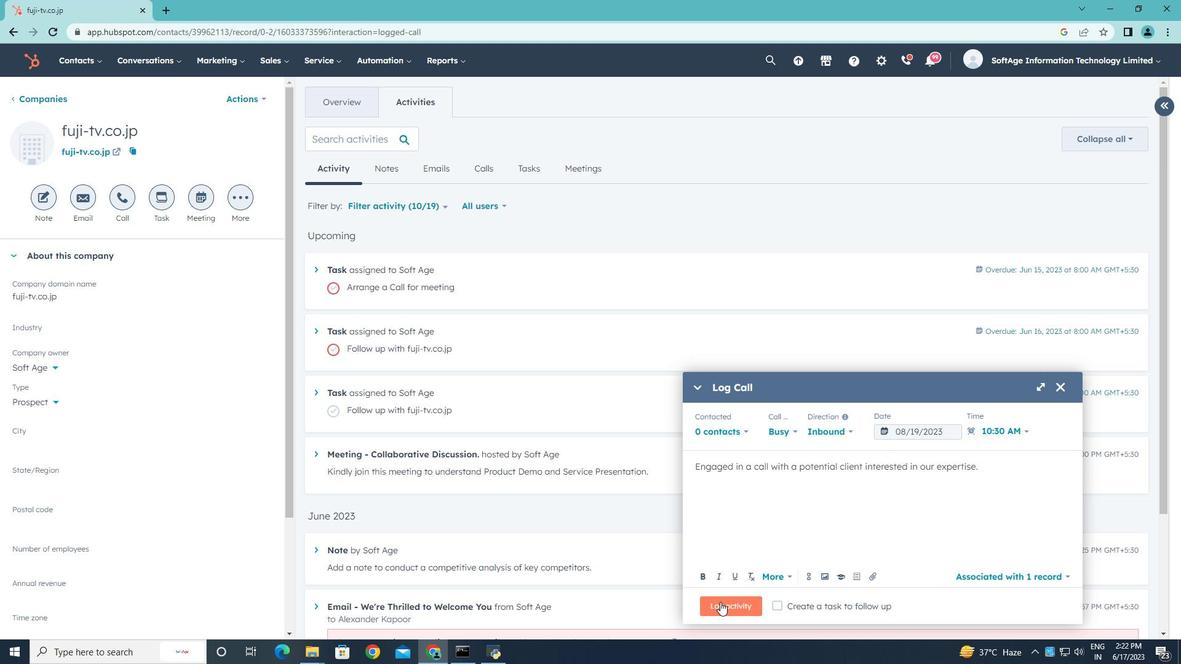 
Action: Mouse pressed left at (724, 604)
Screenshot: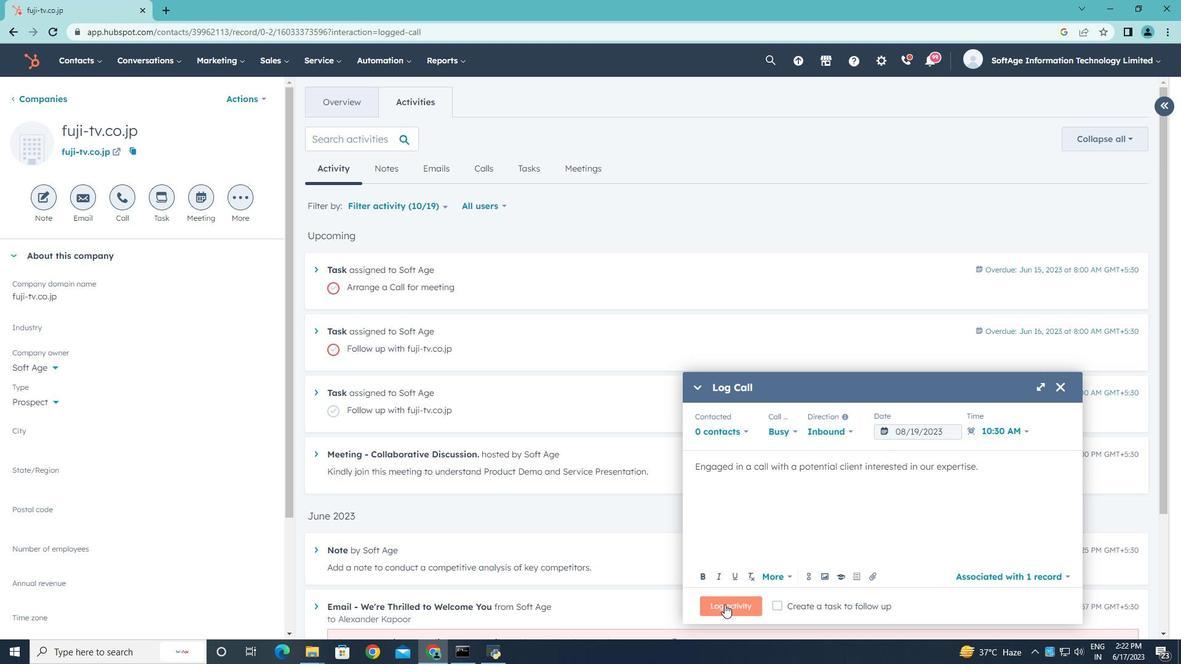 
